 Task: Remove duplicates items.
Action: Mouse moved to (372, 375)
Screenshot: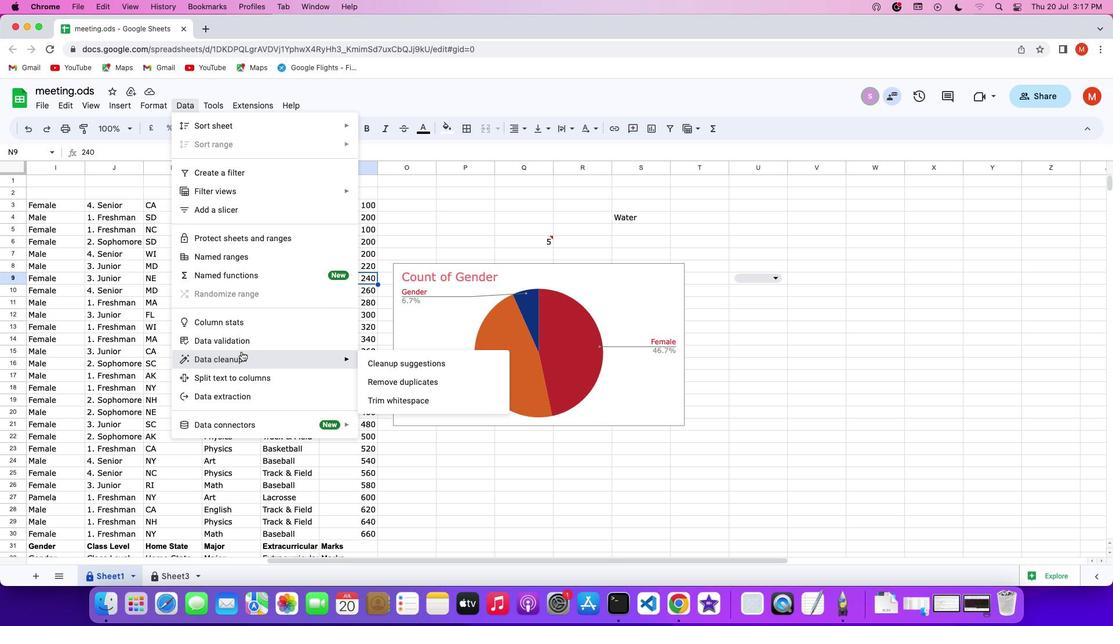 
Action: Mouse pressed left at (372, 375)
Screenshot: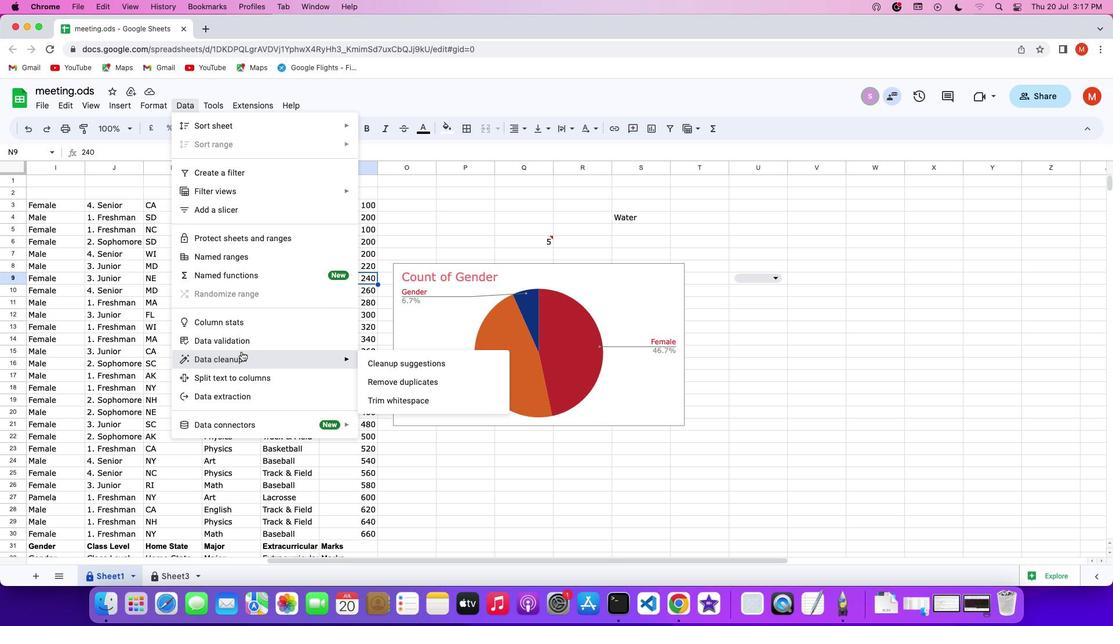 
Action: Mouse moved to (587, 469)
Screenshot: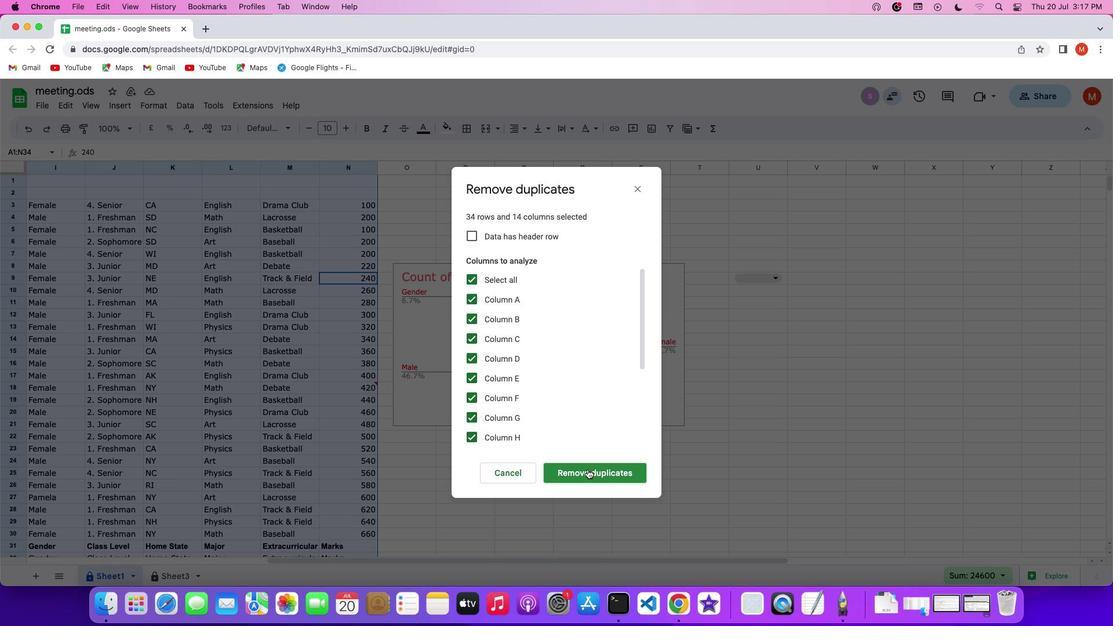
Action: Mouse pressed left at (587, 469)
Screenshot: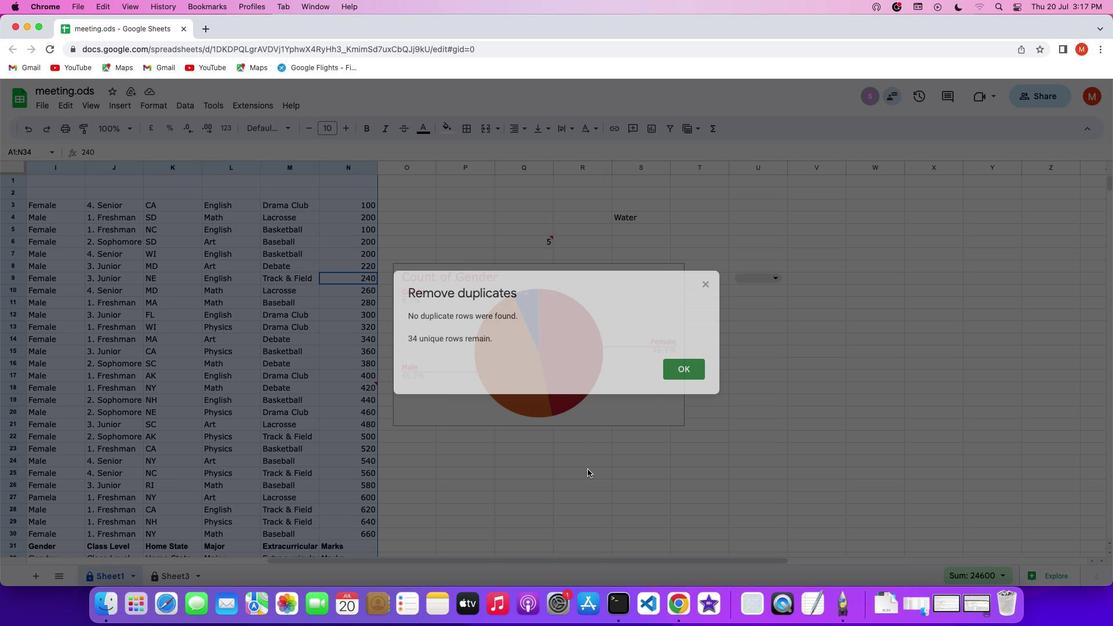 
Action: Mouse moved to (678, 365)
Screenshot: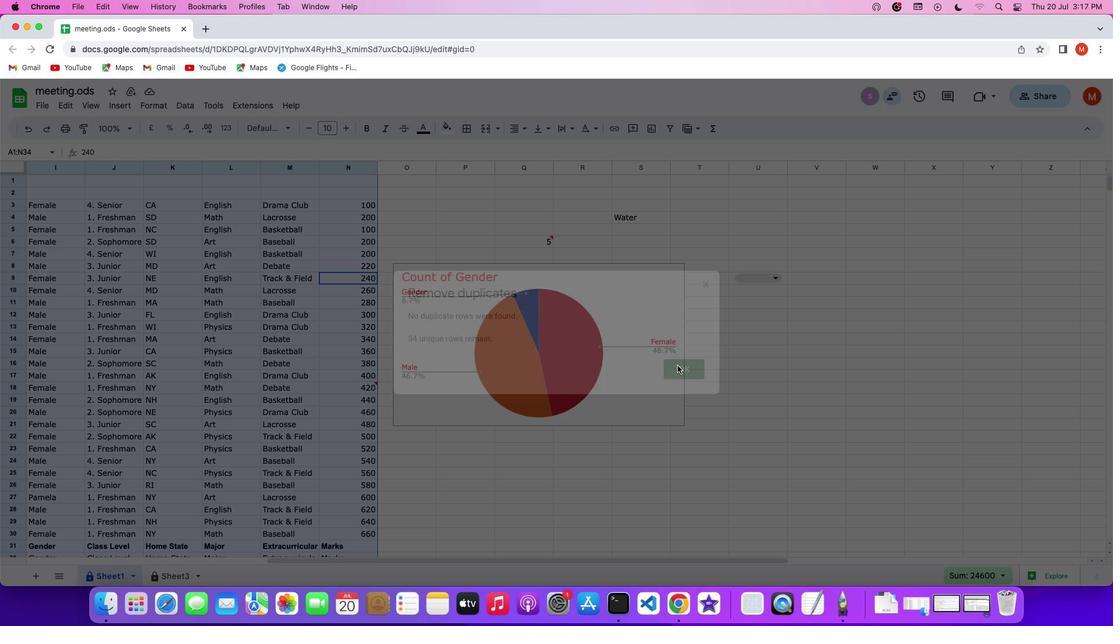 
Action: Mouse pressed left at (678, 365)
Screenshot: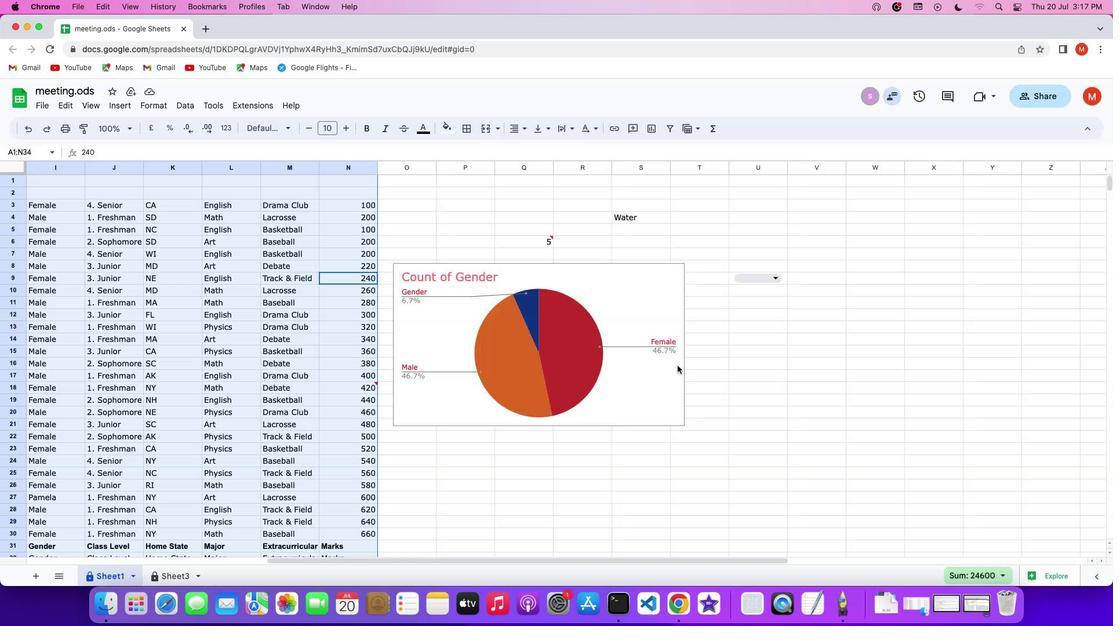 
